 Task: Look for space in Montreal from 4th June, 2023 to 9th June, 2023 for 2 adults in price range Rs.16000 to Rs.20000. Place can be private room with 1  bedroom having 1 bed and 1 bathroom. Property type can be hotel. Amenities needed are: . Required host language is English.
Action: Mouse moved to (356, 400)
Screenshot: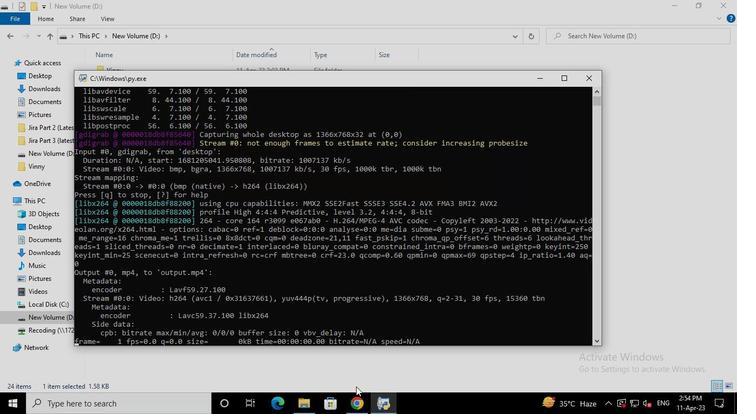
Action: Mouse pressed left at (356, 400)
Screenshot: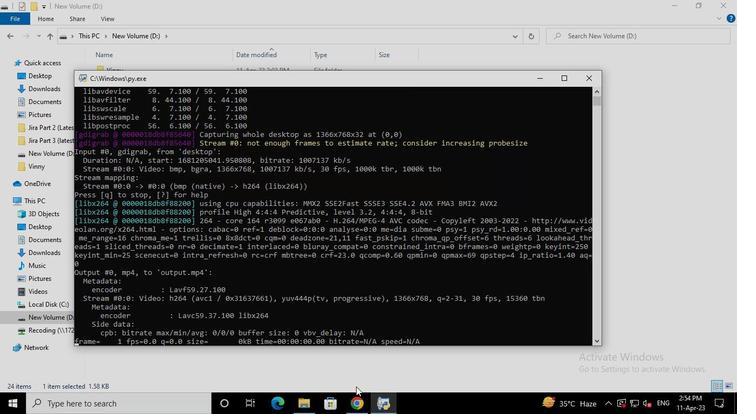 
Action: Mouse moved to (298, 95)
Screenshot: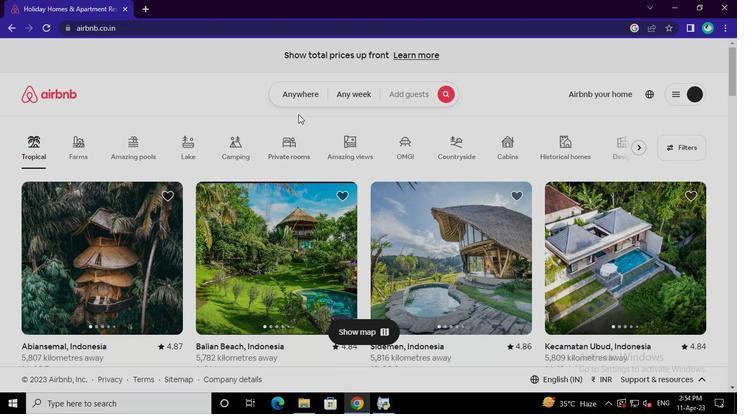
Action: Mouse pressed left at (298, 95)
Screenshot: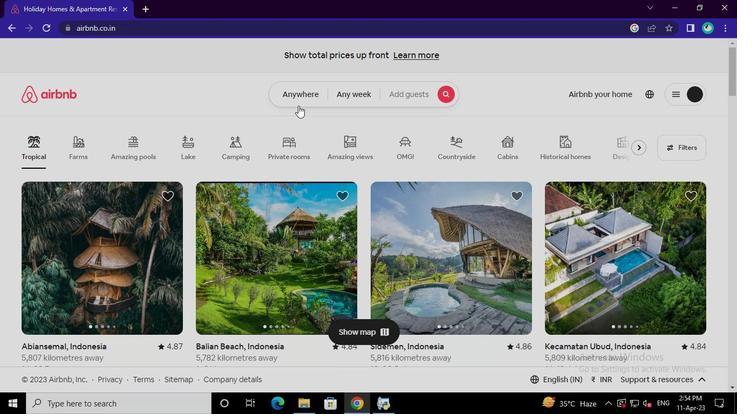 
Action: Mouse moved to (233, 134)
Screenshot: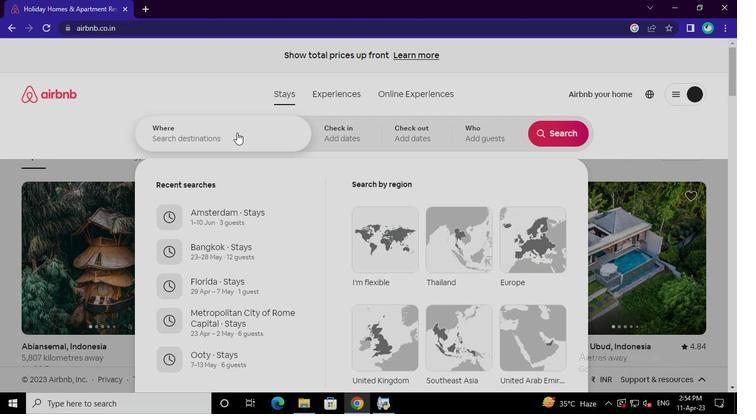 
Action: Mouse pressed left at (233, 134)
Screenshot: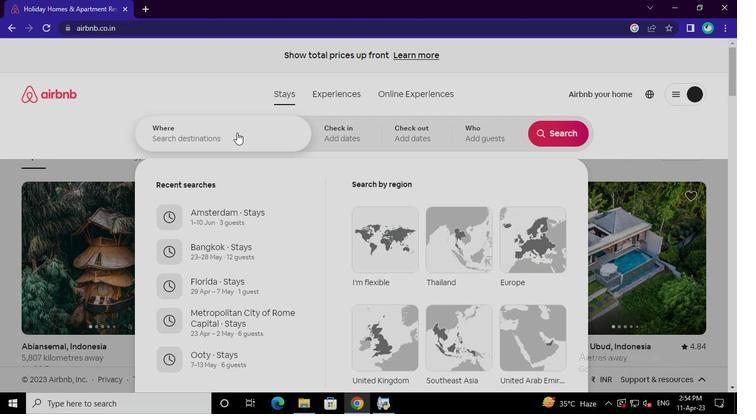 
Action: Keyboard Key.shift
Screenshot: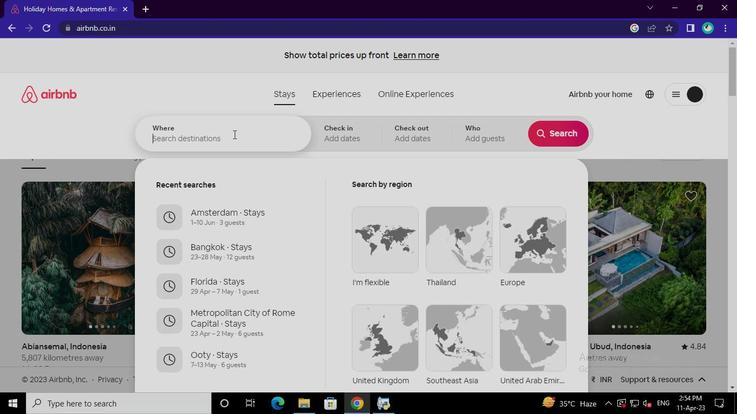 
Action: Keyboard M
Screenshot: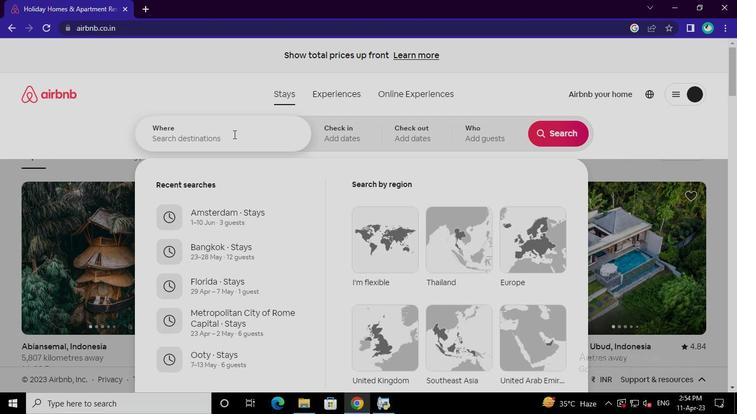 
Action: Keyboard o
Screenshot: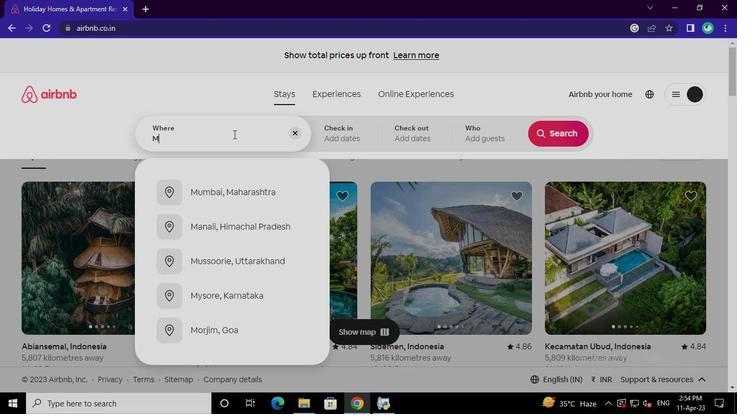 
Action: Keyboard n
Screenshot: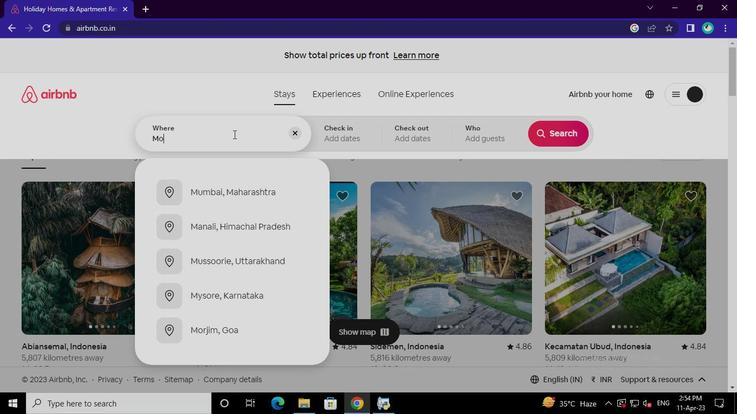 
Action: Keyboard t
Screenshot: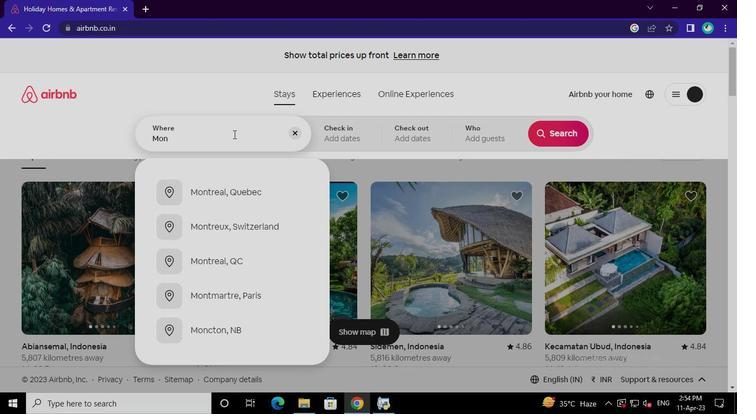 
Action: Mouse moved to (221, 220)
Screenshot: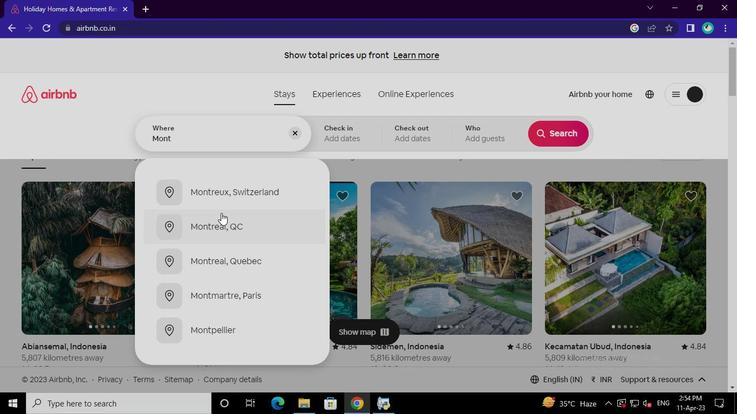 
Action: Mouse pressed left at (221, 220)
Screenshot: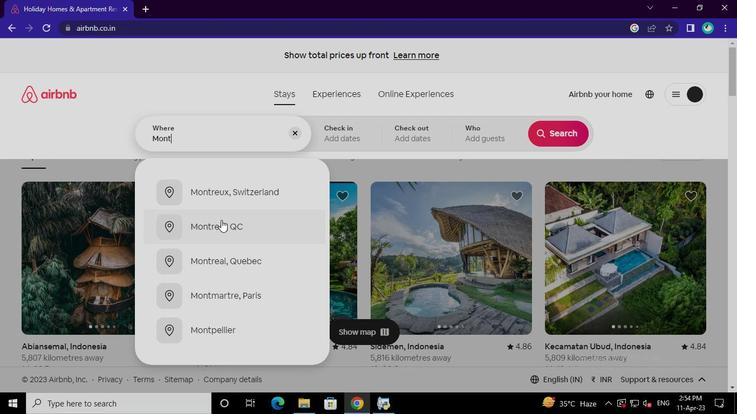 
Action: Mouse moved to (549, 220)
Screenshot: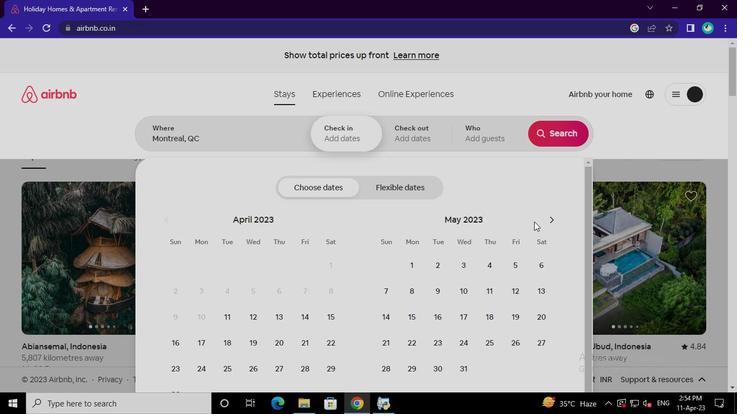 
Action: Mouse pressed left at (549, 220)
Screenshot: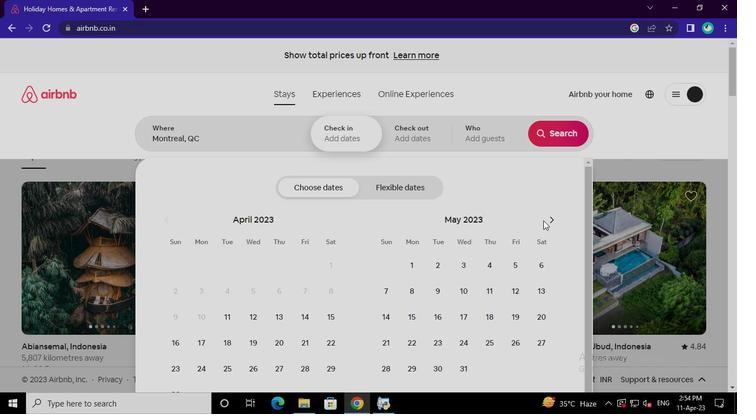 
Action: Mouse moved to (387, 293)
Screenshot: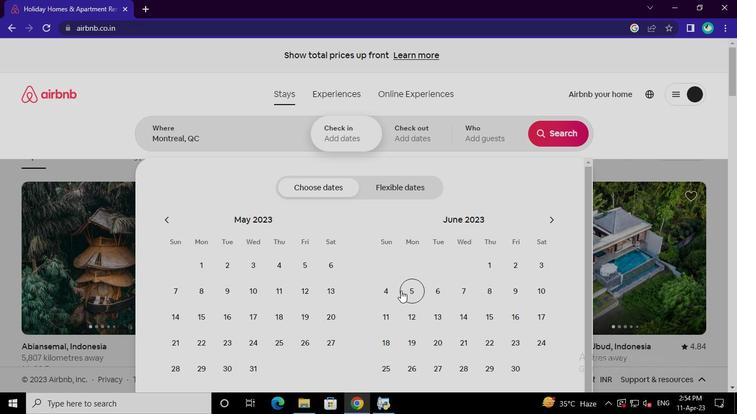 
Action: Mouse pressed left at (387, 293)
Screenshot: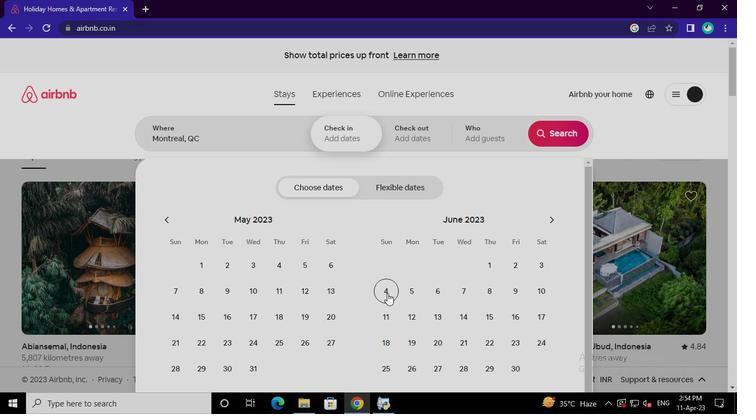 
Action: Mouse moved to (511, 294)
Screenshot: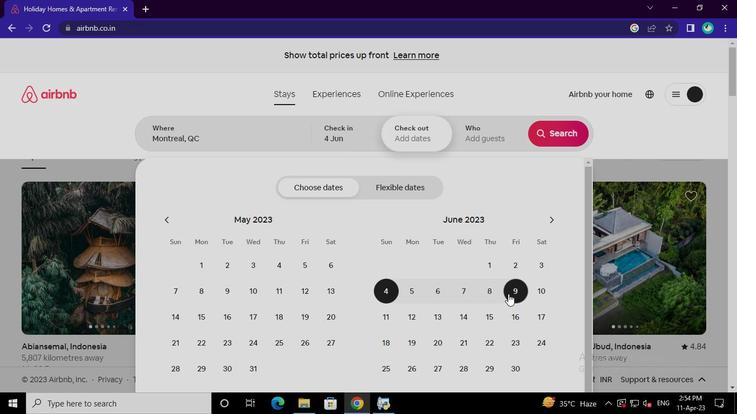 
Action: Mouse pressed left at (511, 294)
Screenshot: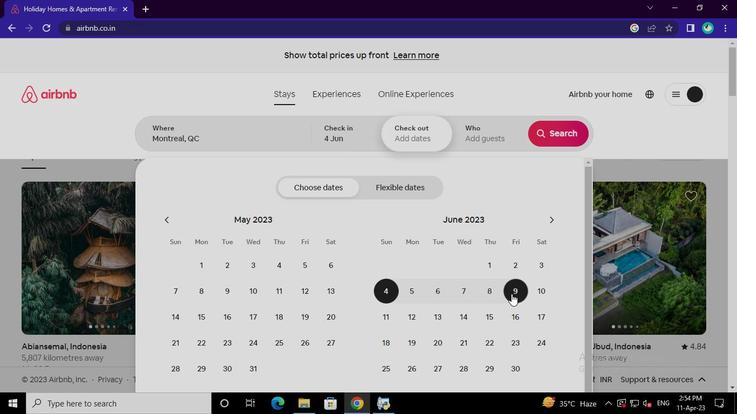 
Action: Mouse moved to (485, 139)
Screenshot: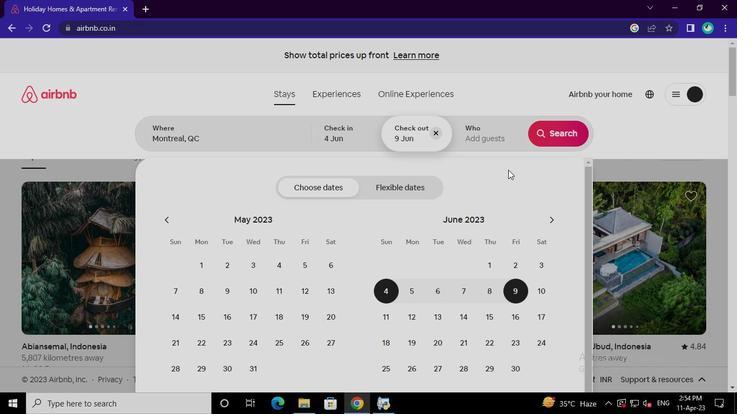 
Action: Mouse pressed left at (485, 139)
Screenshot: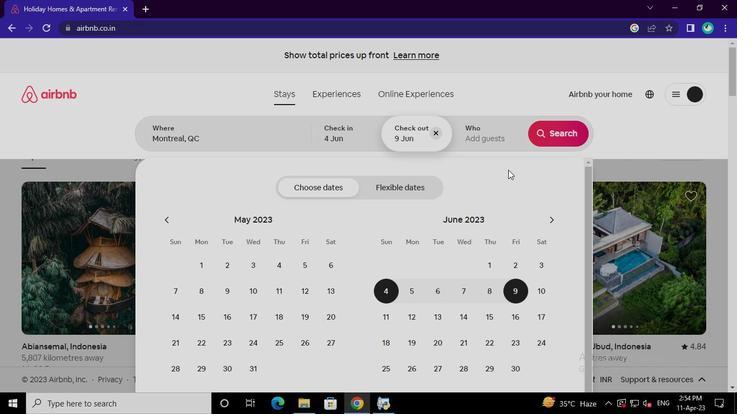 
Action: Mouse moved to (558, 190)
Screenshot: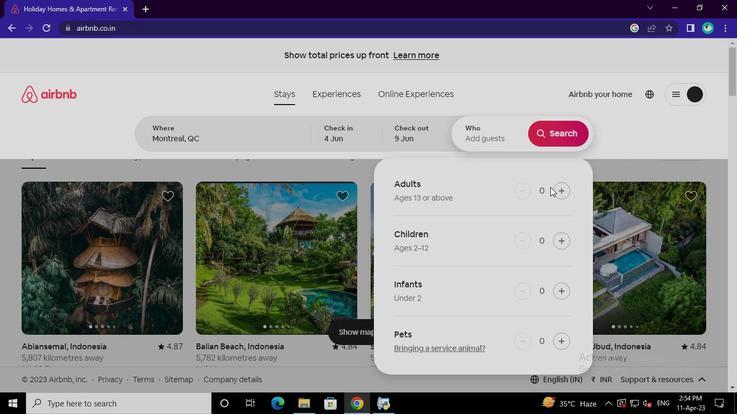 
Action: Mouse pressed left at (558, 190)
Screenshot: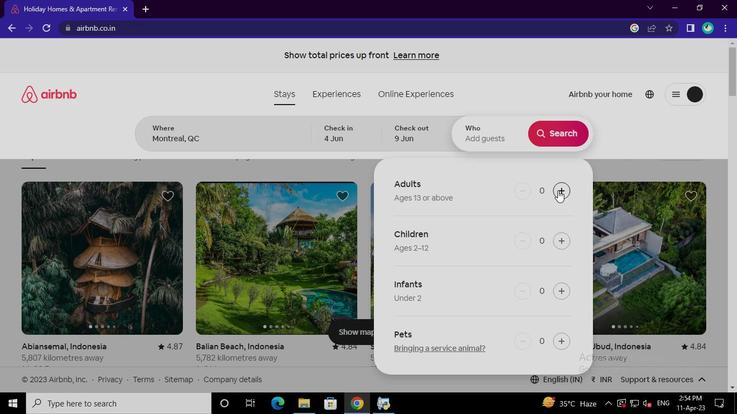 
Action: Mouse pressed left at (558, 190)
Screenshot: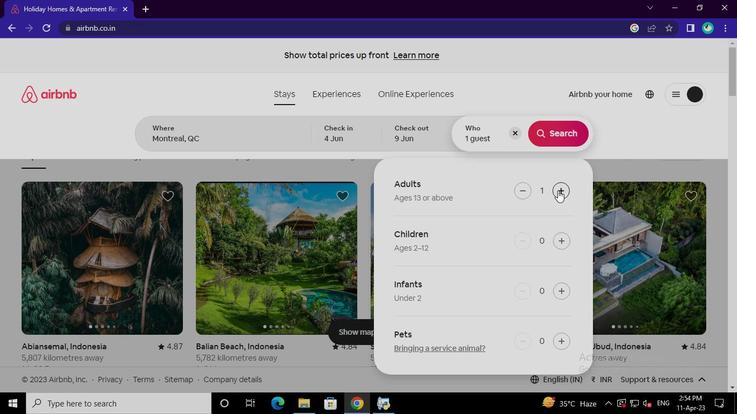 
Action: Mouse moved to (565, 138)
Screenshot: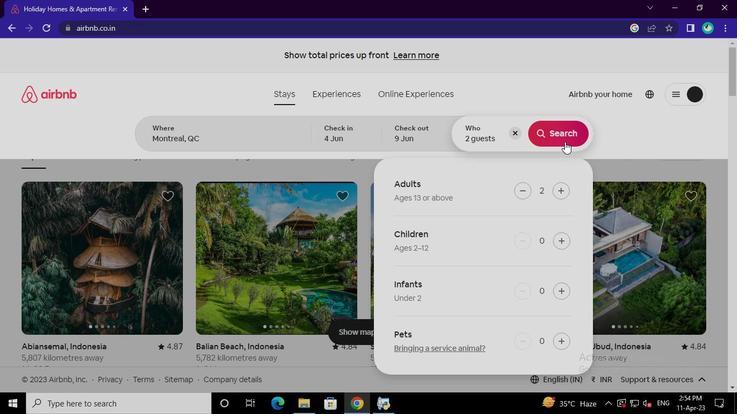 
Action: Mouse pressed left at (565, 138)
Screenshot: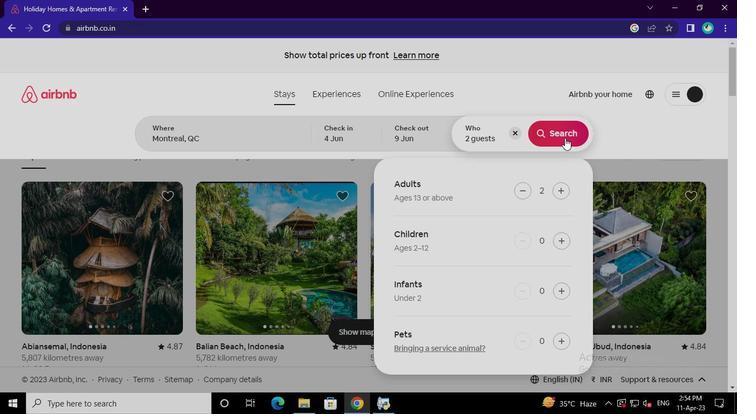 
Action: Mouse moved to (691, 103)
Screenshot: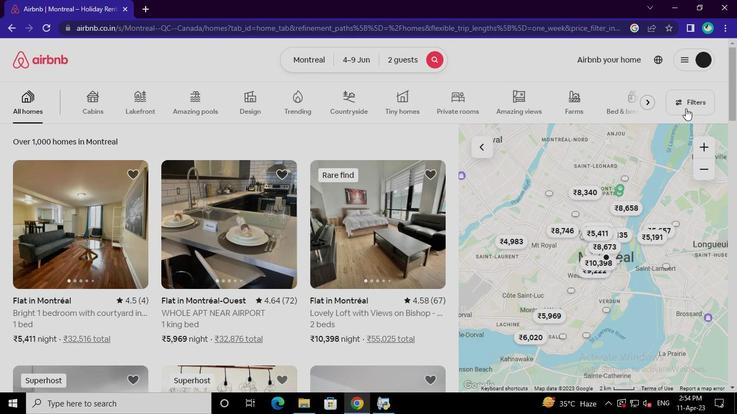 
Action: Mouse pressed left at (691, 103)
Screenshot: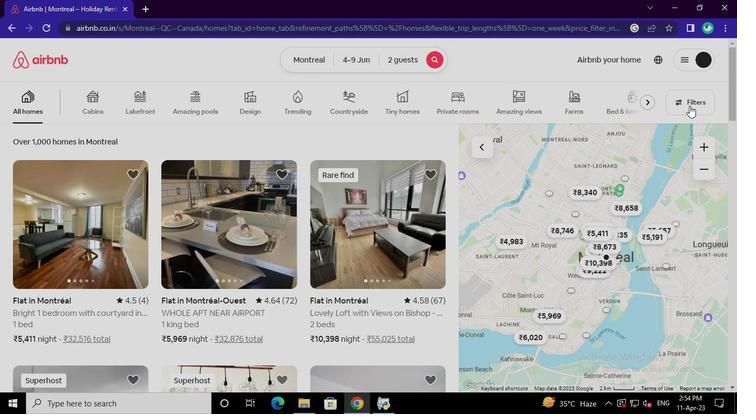 
Action: Mouse moved to (308, 241)
Screenshot: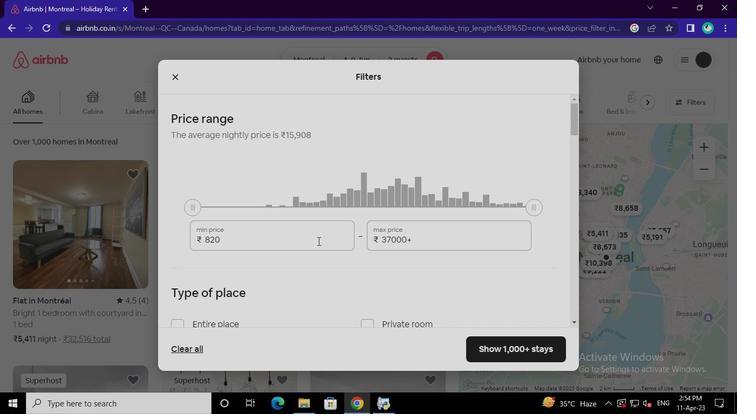 
Action: Mouse pressed left at (308, 241)
Screenshot: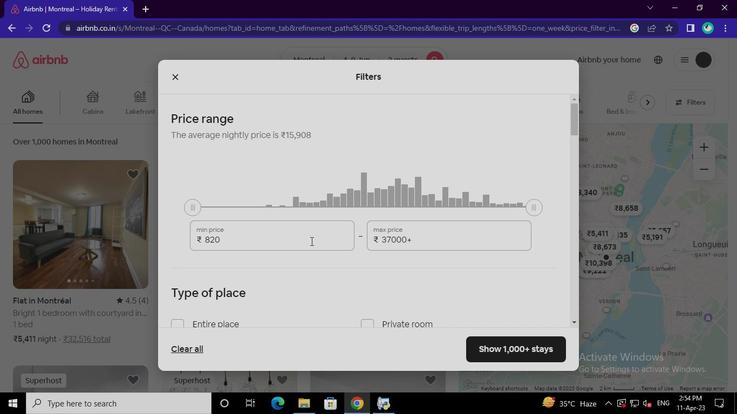 
Action: Keyboard Key.backspace
Screenshot: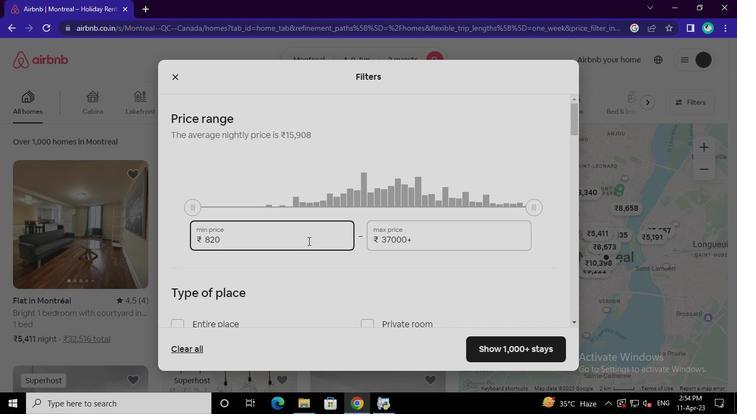 
Action: Keyboard Key.backspace
Screenshot: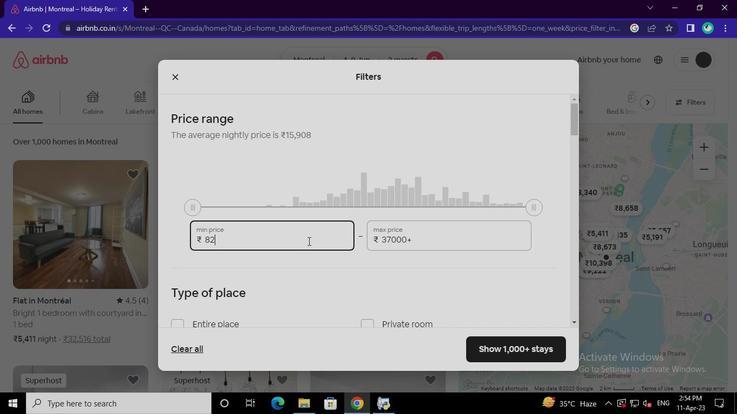 
Action: Keyboard Key.backspace
Screenshot: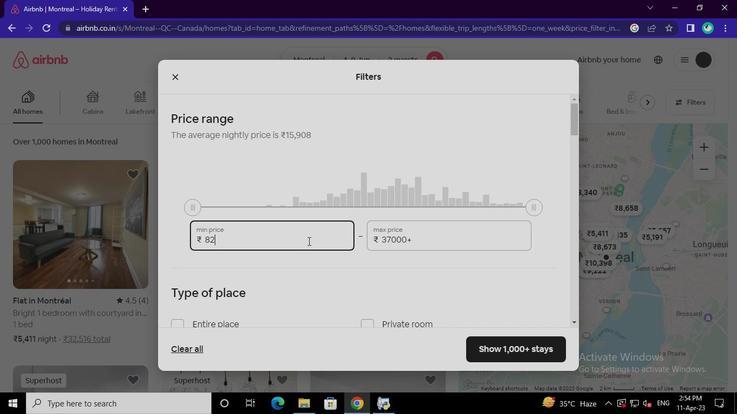 
Action: Keyboard Key.backspace
Screenshot: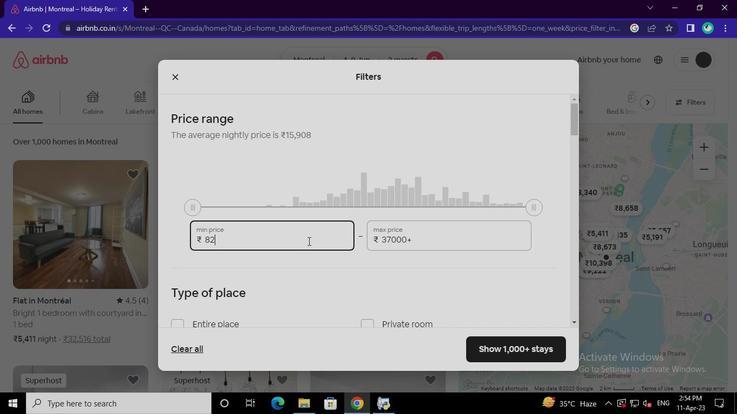 
Action: Keyboard Key.backspace
Screenshot: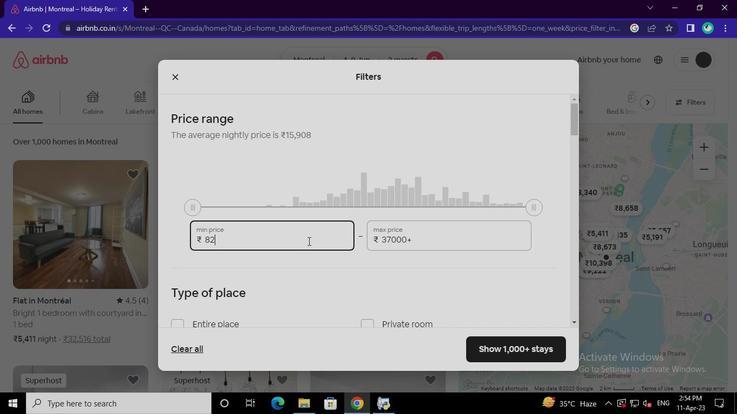
Action: Keyboard Key.backspace
Screenshot: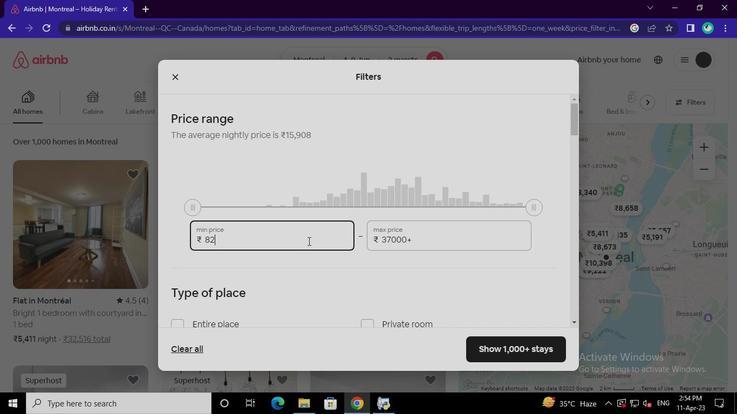
Action: Keyboard Key.backspace
Screenshot: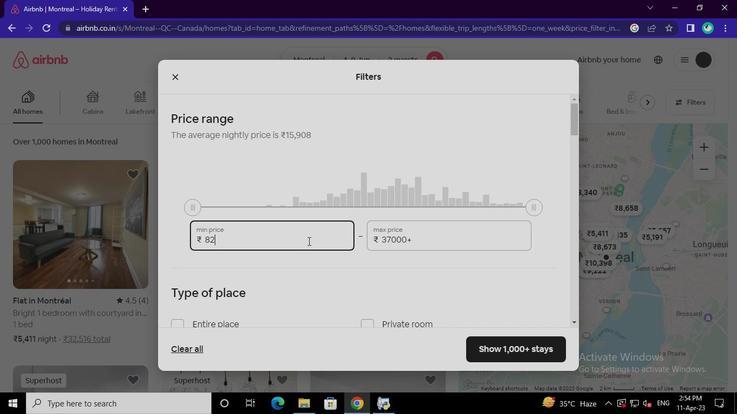 
Action: Keyboard Key.backspace
Screenshot: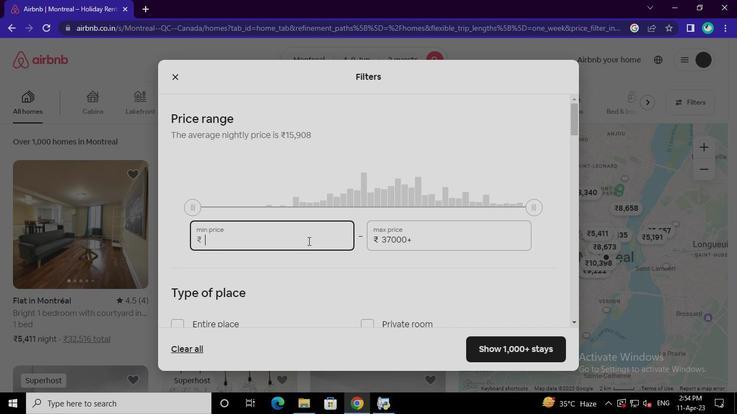 
Action: Keyboard Key.backspace
Screenshot: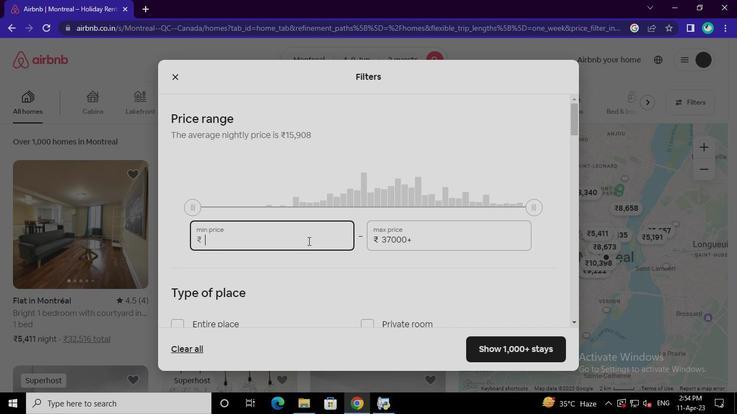
Action: Keyboard Key.backspace
Screenshot: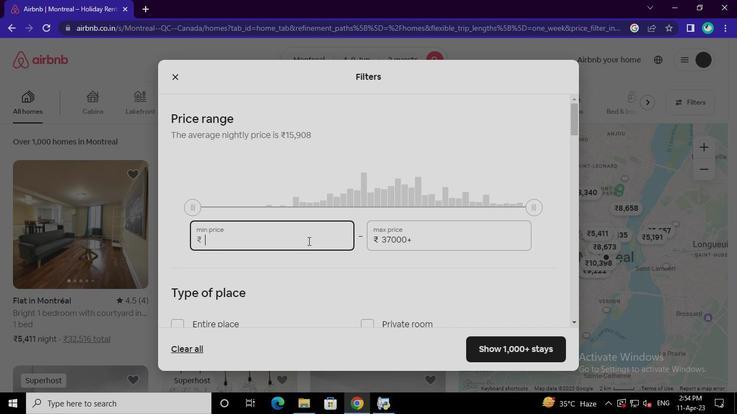 
Action: Keyboard <97>
Screenshot: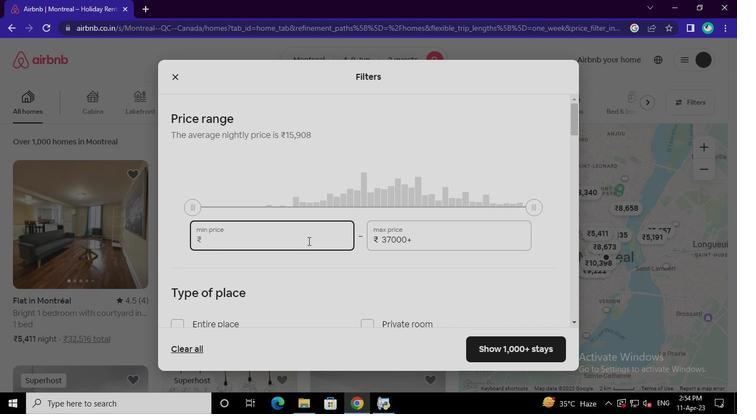 
Action: Keyboard <102>
Screenshot: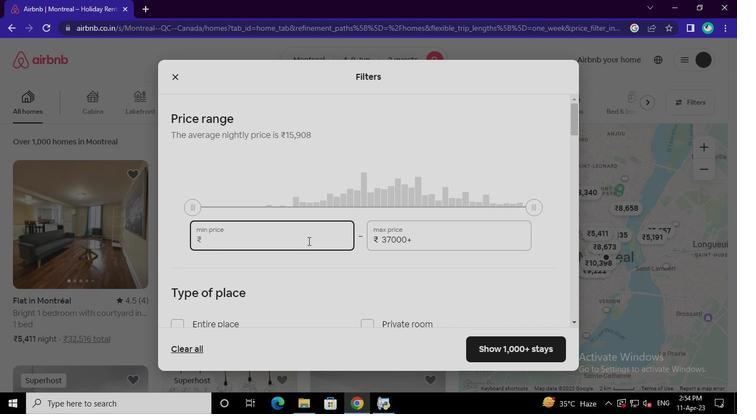 
Action: Keyboard <96>
Screenshot: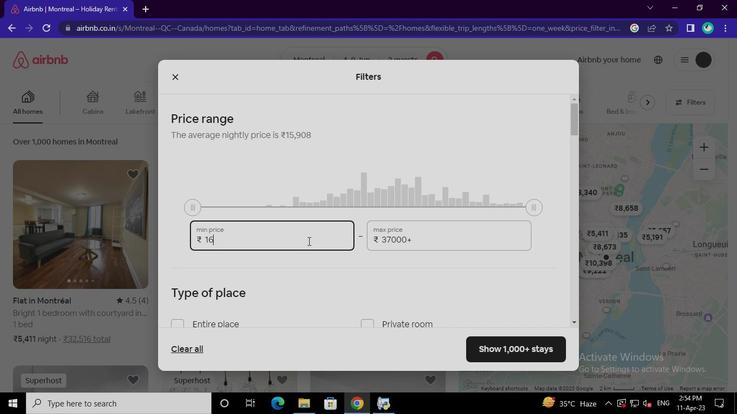 
Action: Keyboard <96>
Screenshot: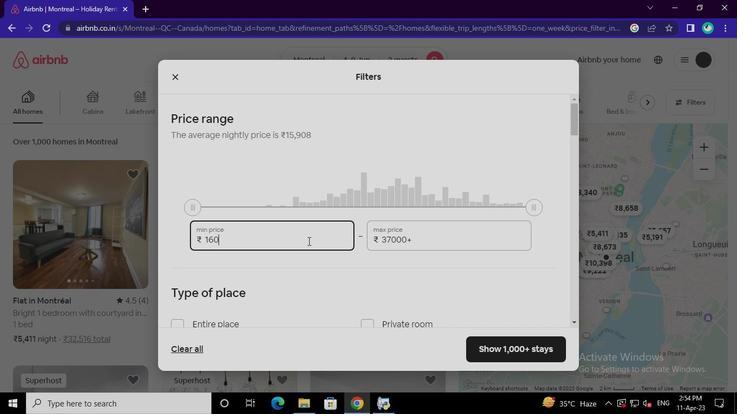 
Action: Keyboard <96>
Screenshot: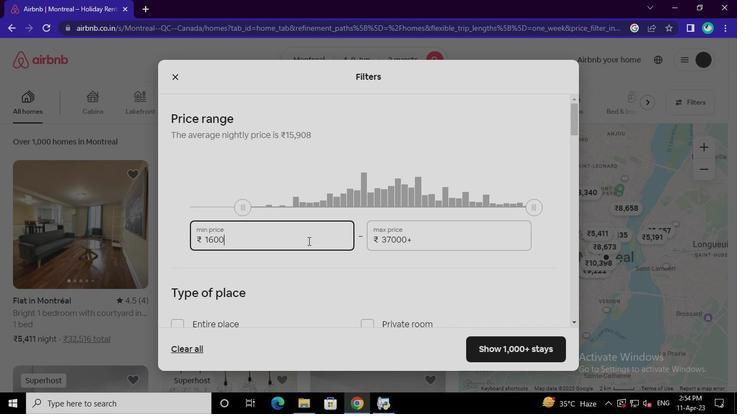 
Action: Mouse moved to (417, 239)
Screenshot: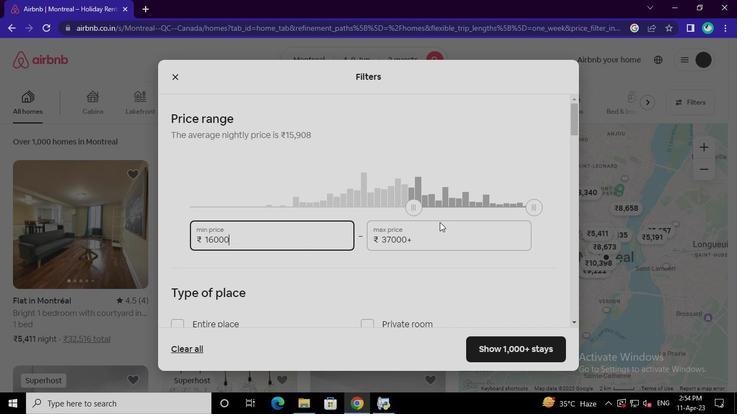
Action: Mouse pressed left at (417, 239)
Screenshot: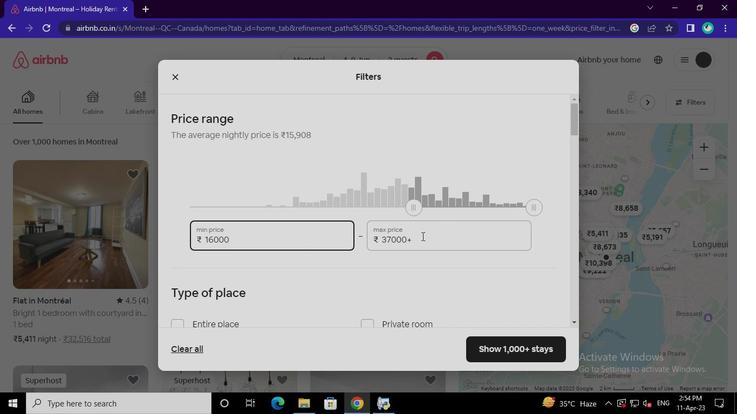 
Action: Keyboard Key.backspace
Screenshot: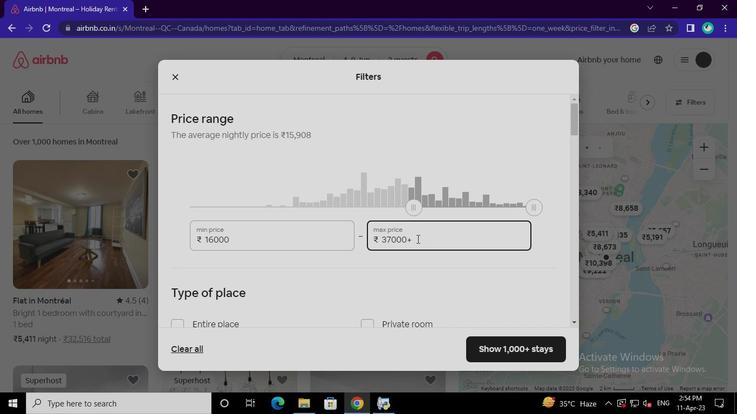 
Action: Keyboard Key.backspace
Screenshot: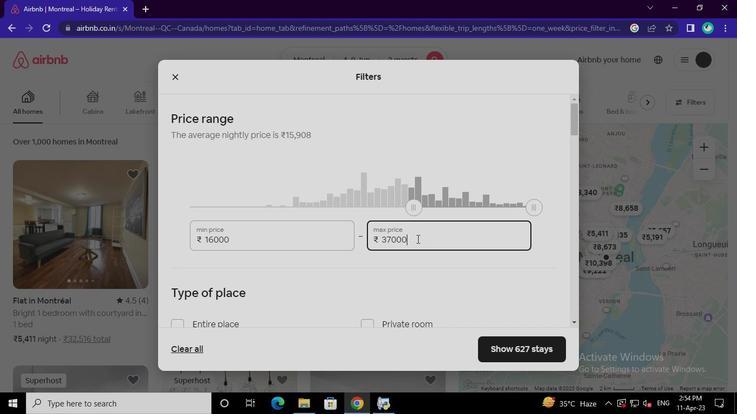 
Action: Keyboard Key.backspace
Screenshot: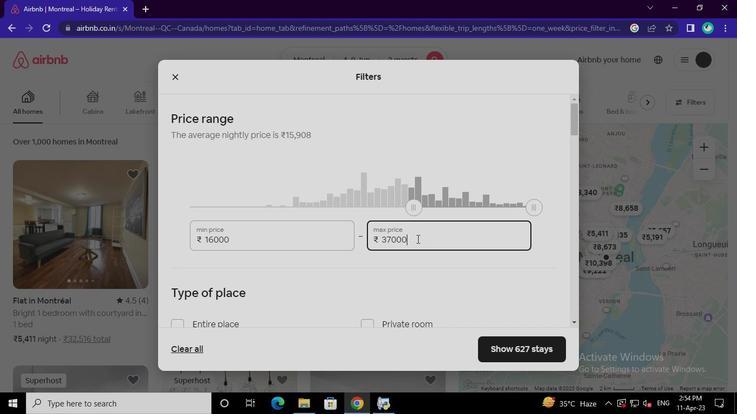
Action: Keyboard Key.backspace
Screenshot: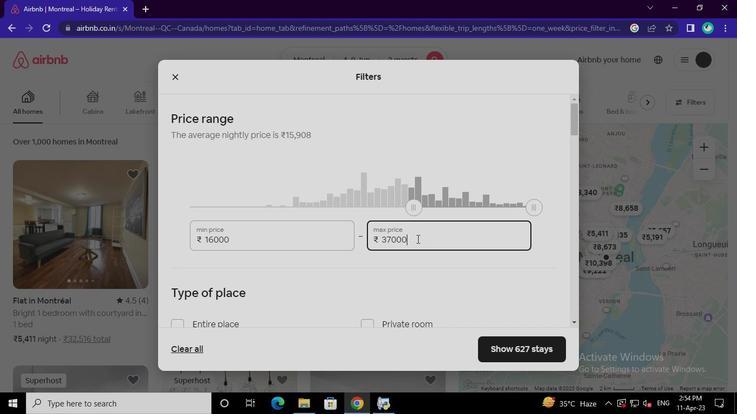 
Action: Keyboard Key.backspace
Screenshot: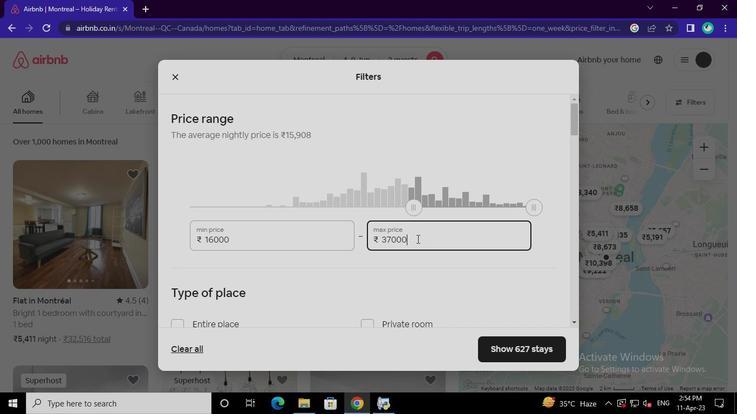 
Action: Keyboard Key.backspace
Screenshot: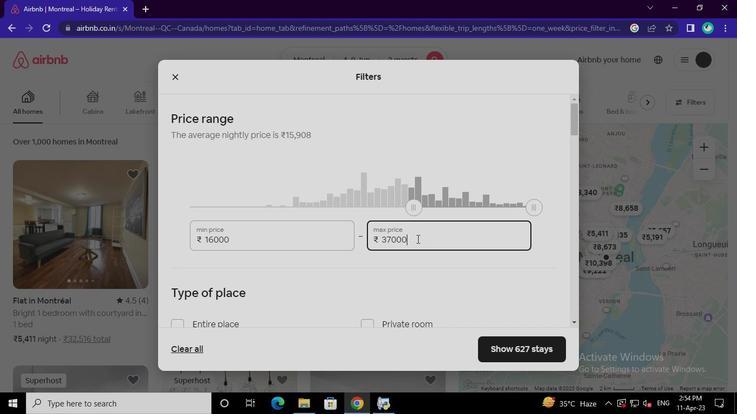 
Action: Keyboard Key.backspace
Screenshot: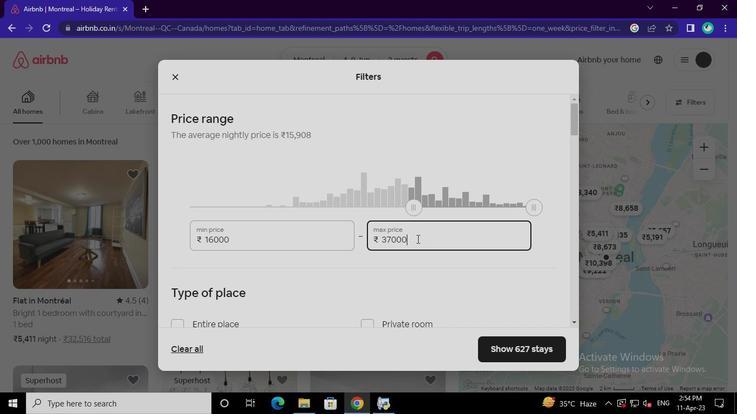 
Action: Keyboard Key.backspace
Screenshot: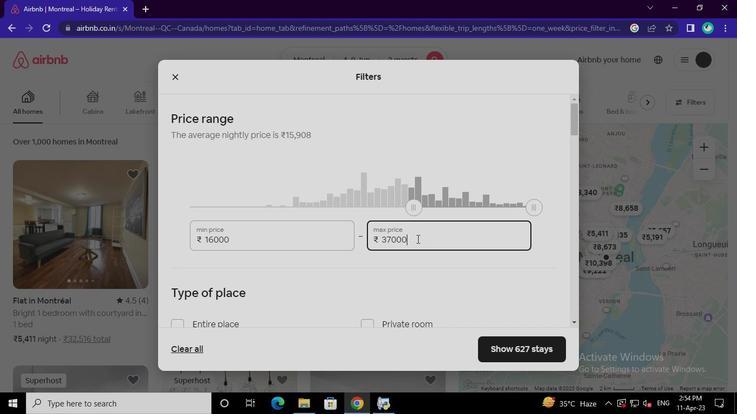 
Action: Keyboard Key.backspace
Screenshot: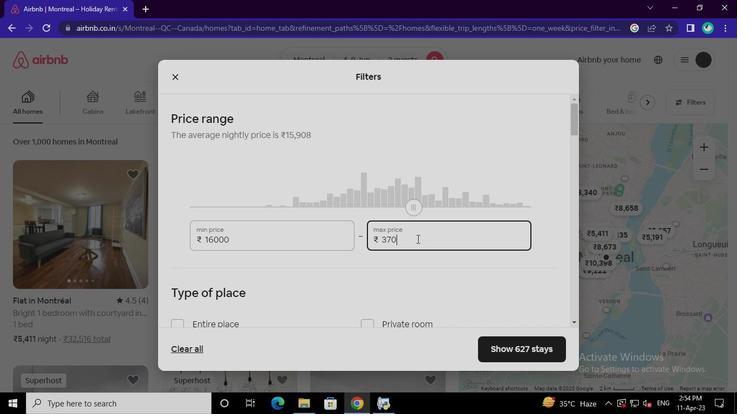 
Action: Keyboard Key.backspace
Screenshot: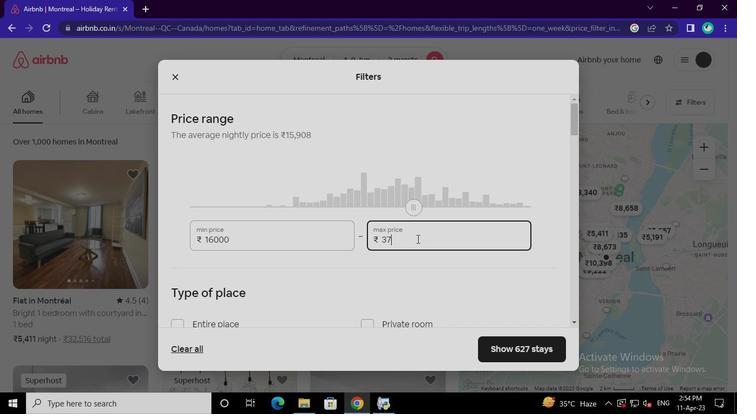
Action: Keyboard Key.backspace
Screenshot: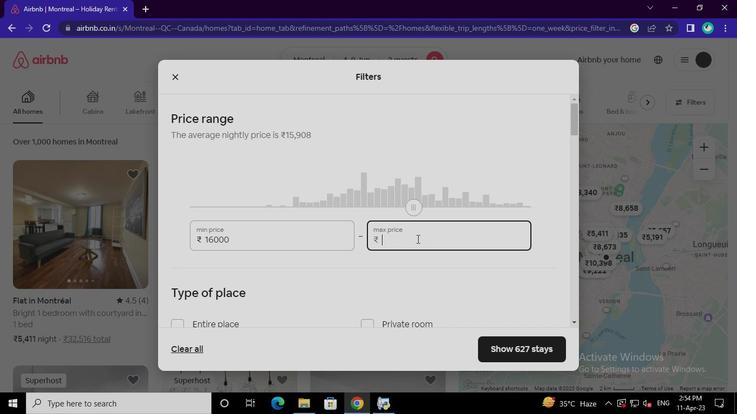 
Action: Keyboard Key.backspace
Screenshot: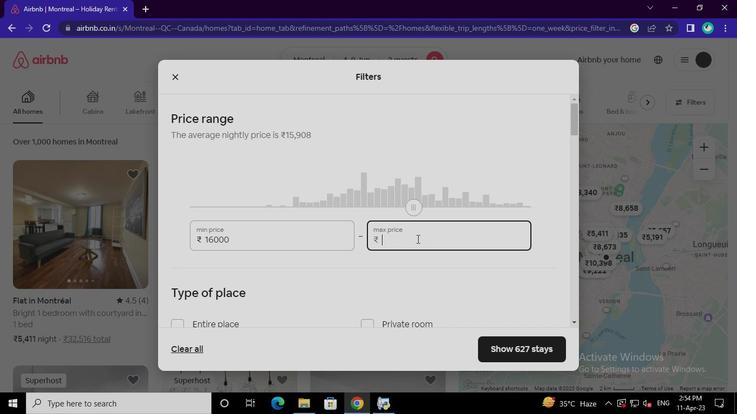
Action: Keyboard Key.backspace
Screenshot: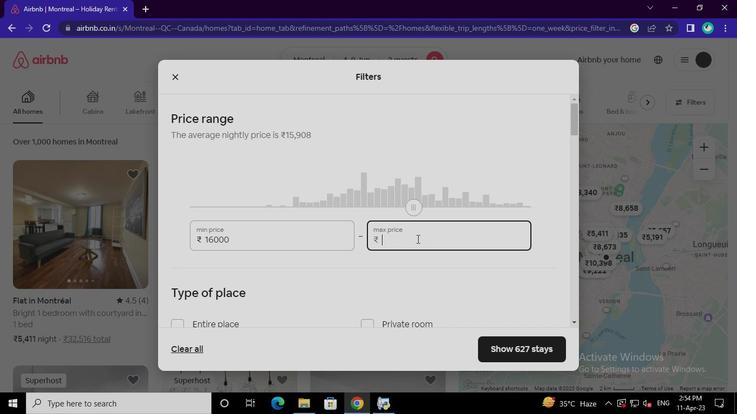 
Action: Keyboard Key.backspace
Screenshot: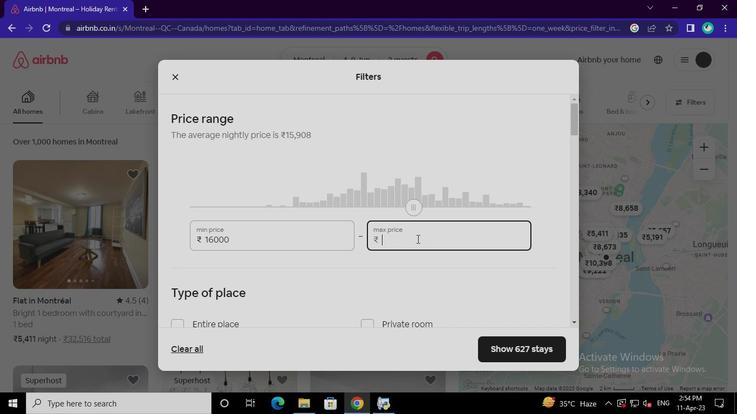 
Action: Keyboard Key.backspace
Screenshot: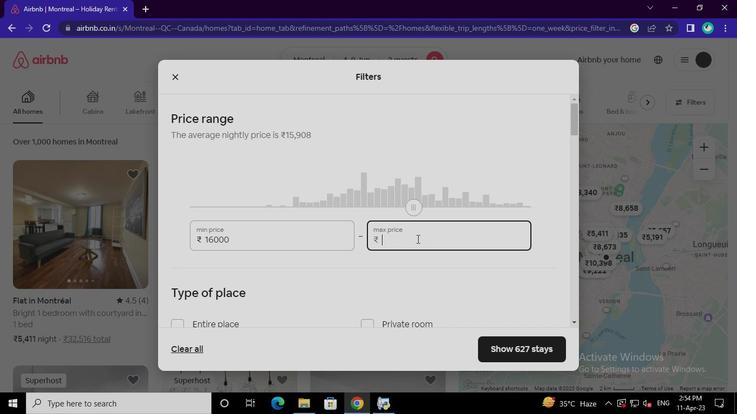 
Action: Keyboard Key.backspace
Screenshot: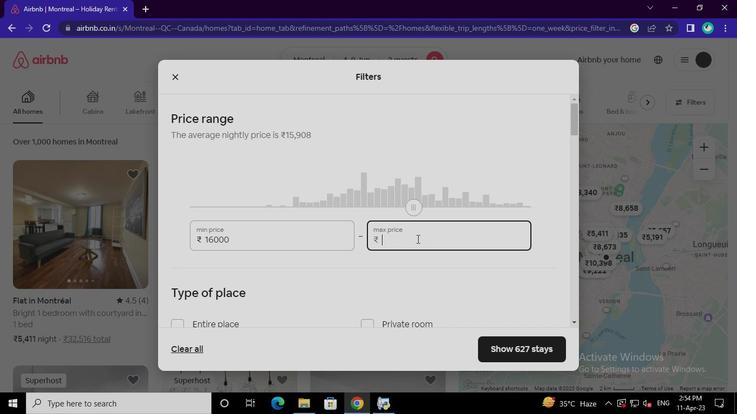 
Action: Keyboard Key.backspace
Screenshot: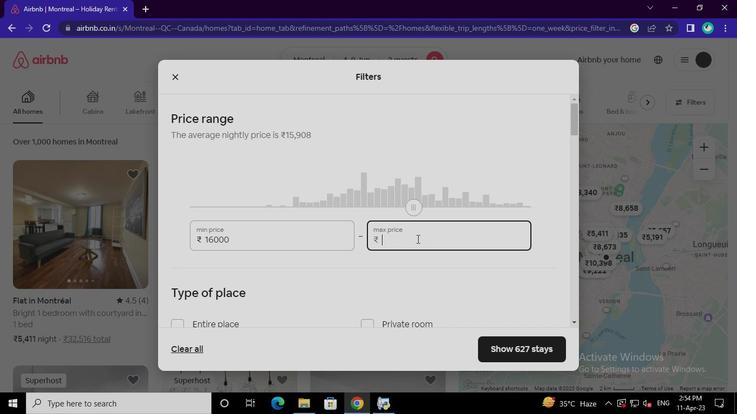 
Action: Keyboard Key.backspace
Screenshot: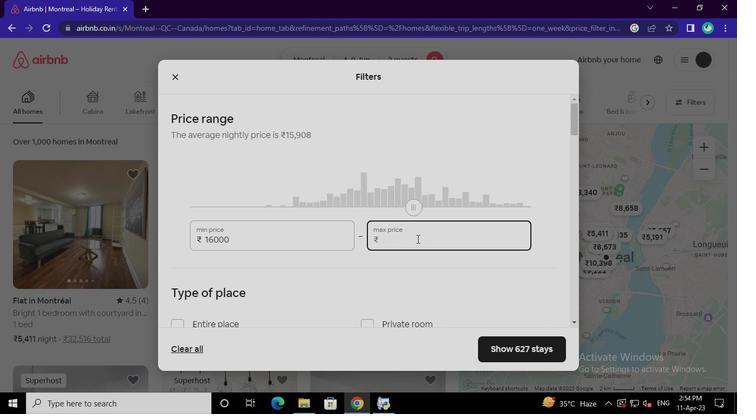 
Action: Keyboard Key.backspace
Screenshot: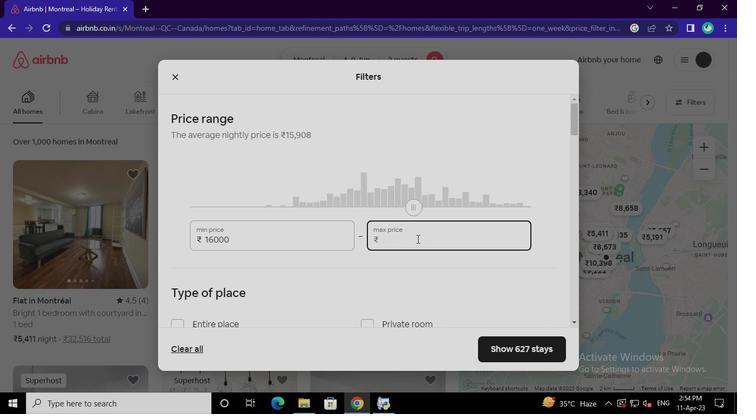 
Action: Keyboard Key.backspace
Screenshot: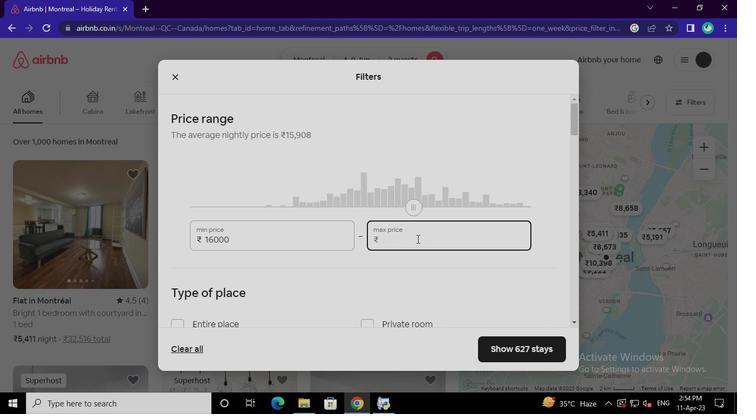 
Action: Keyboard Key.backspace
Screenshot: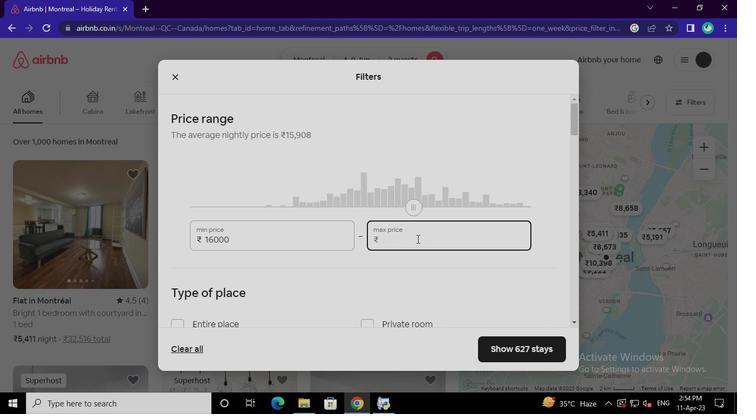 
Action: Keyboard Key.backspace
Screenshot: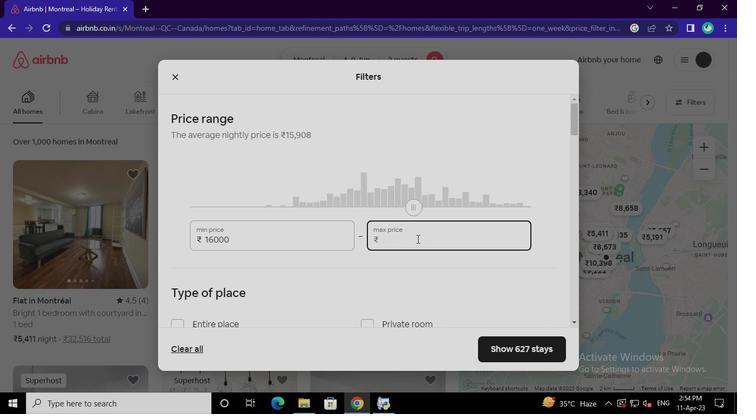 
Action: Keyboard Key.backspace
Screenshot: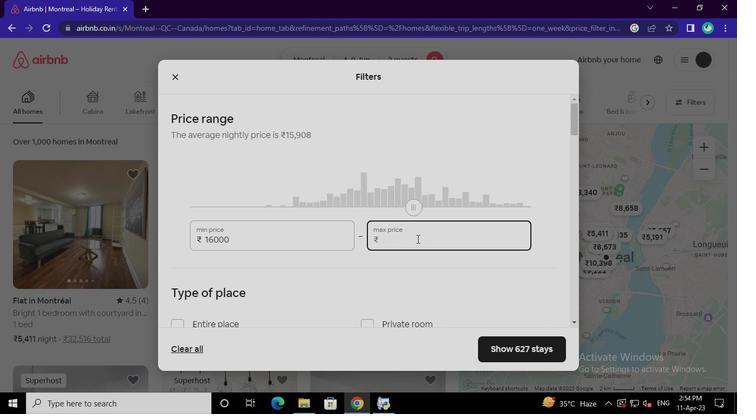 
Action: Keyboard Key.backspace
Screenshot: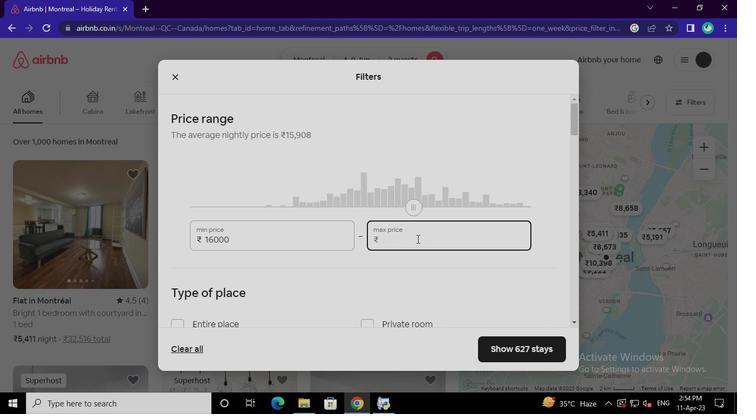 
Action: Keyboard <98>
Screenshot: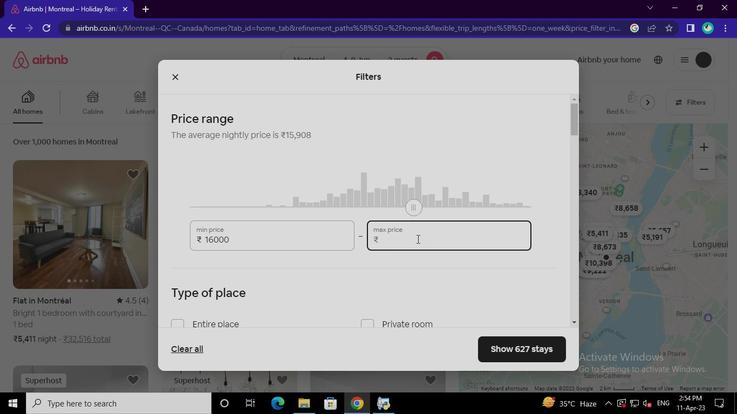 
Action: Keyboard <96>
Screenshot: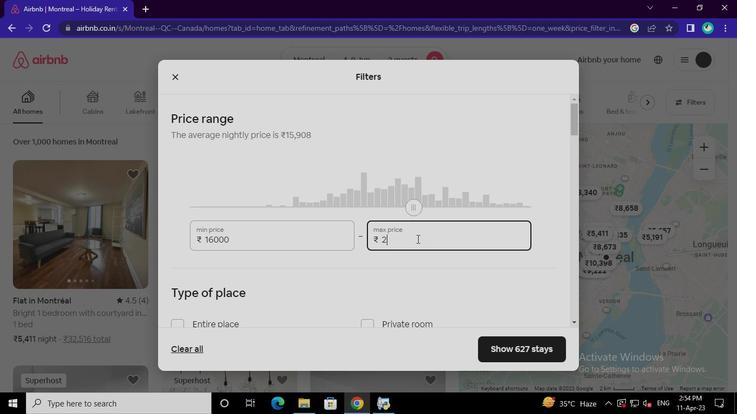 
Action: Keyboard <96>
Screenshot: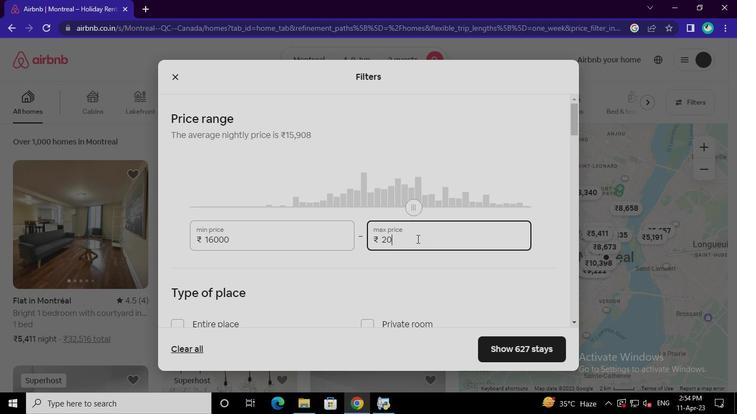 
Action: Keyboard <96>
Screenshot: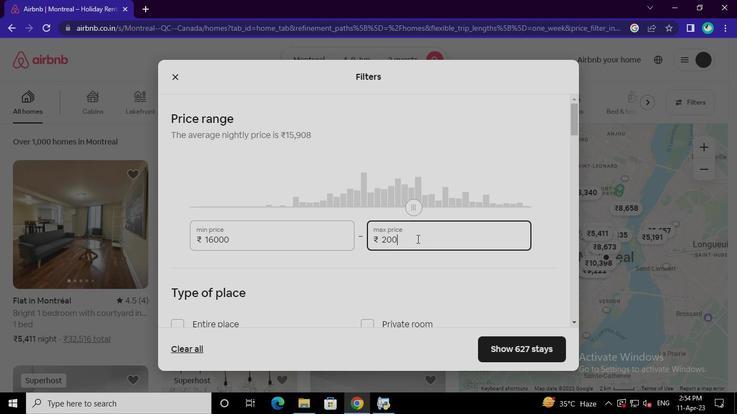 
Action: Keyboard <96>
Screenshot: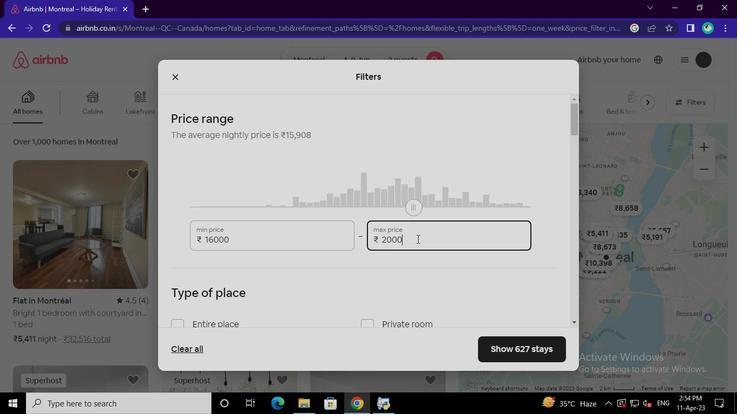 
Action: Mouse moved to (383, 225)
Screenshot: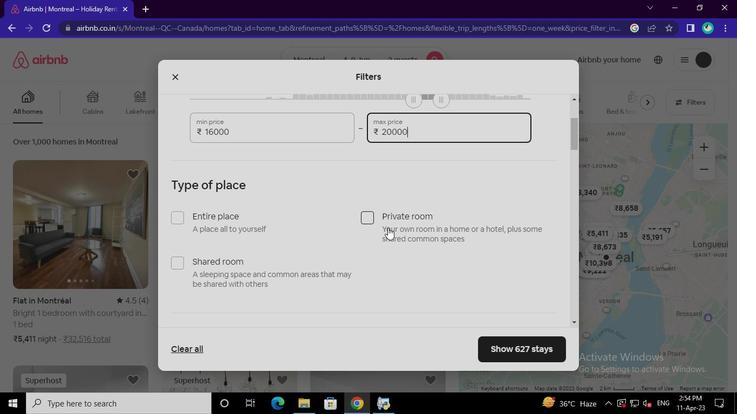 
Action: Mouse pressed left at (383, 225)
Screenshot: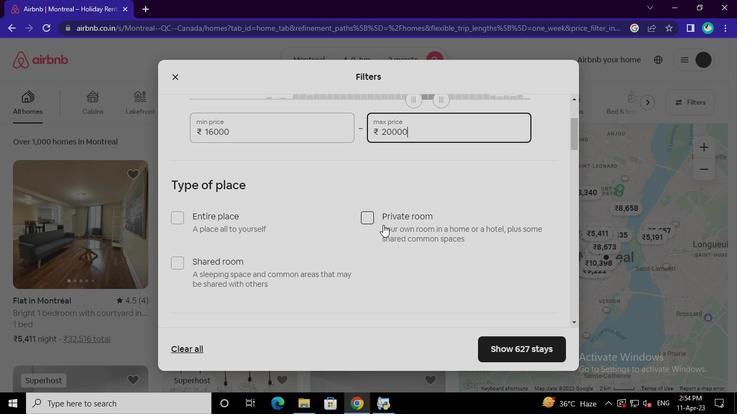
Action: Mouse moved to (241, 228)
Screenshot: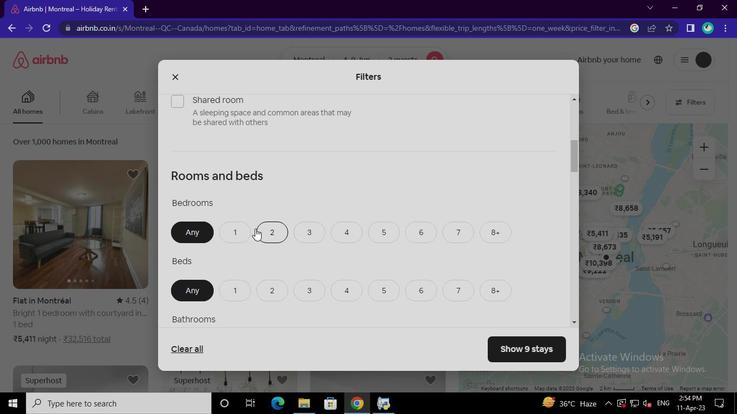 
Action: Mouse pressed left at (241, 228)
Screenshot: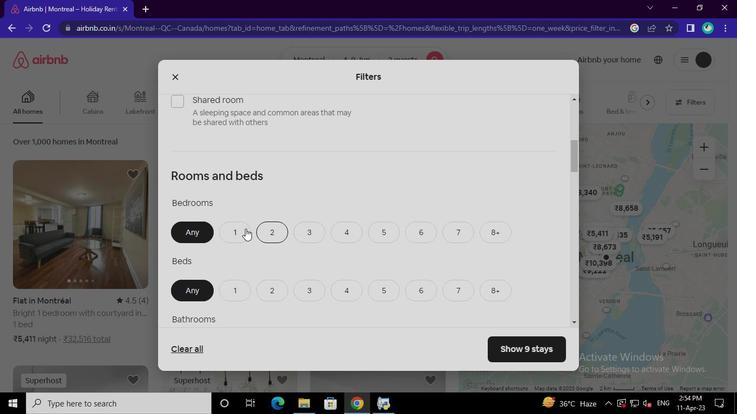 
Action: Mouse moved to (240, 228)
Screenshot: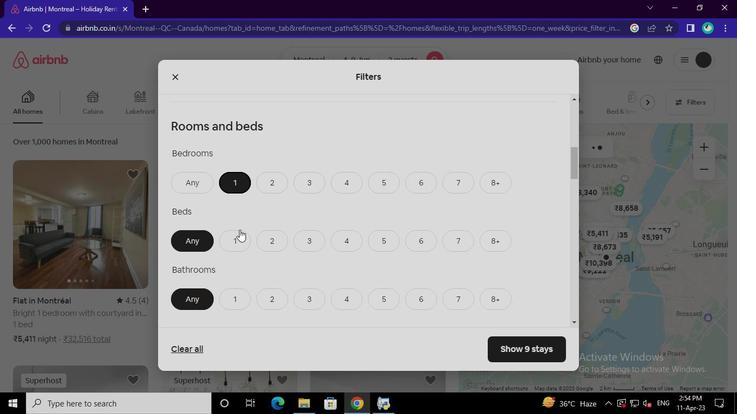 
Action: Mouse pressed left at (240, 228)
Screenshot: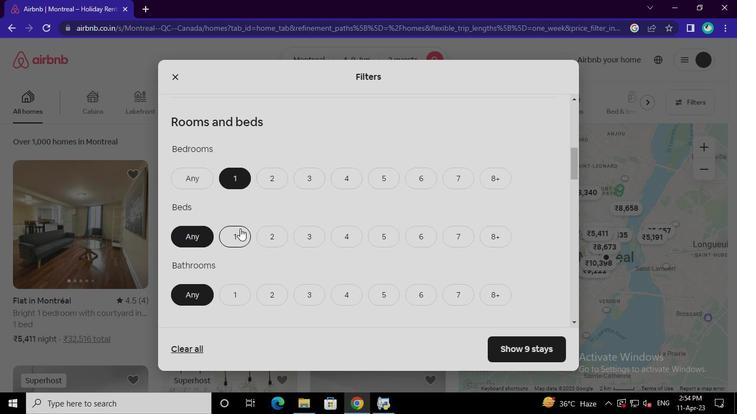 
Action: Mouse moved to (239, 189)
Screenshot: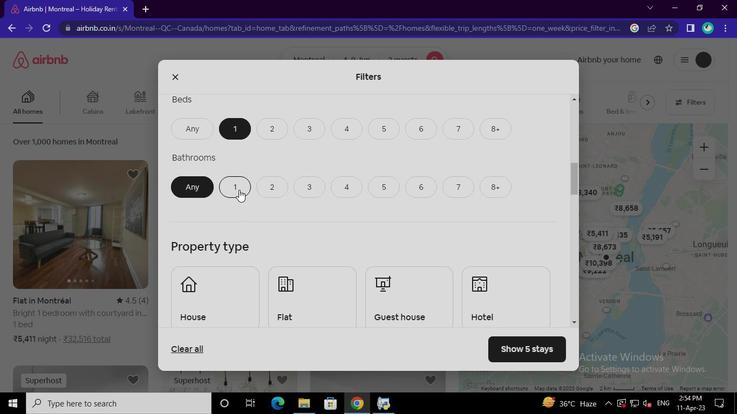 
Action: Mouse pressed left at (239, 189)
Screenshot: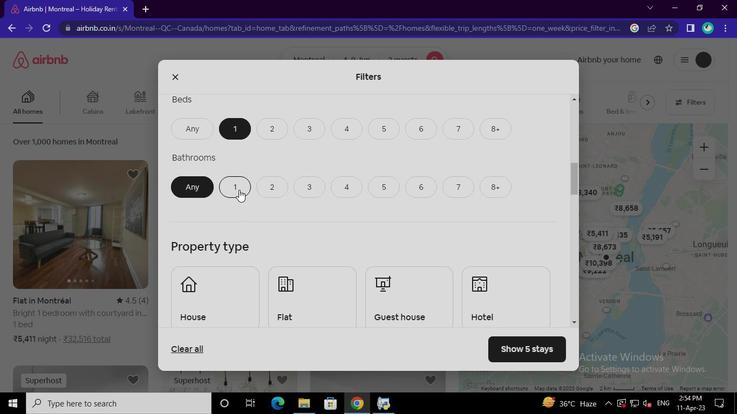 
Action: Mouse moved to (483, 237)
Screenshot: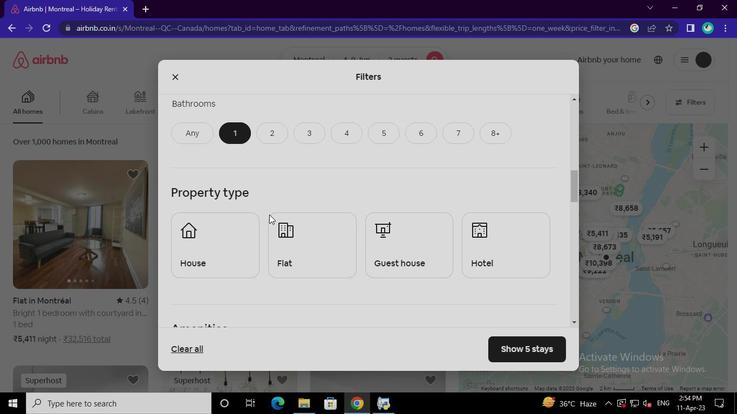 
Action: Mouse pressed left at (483, 237)
Screenshot: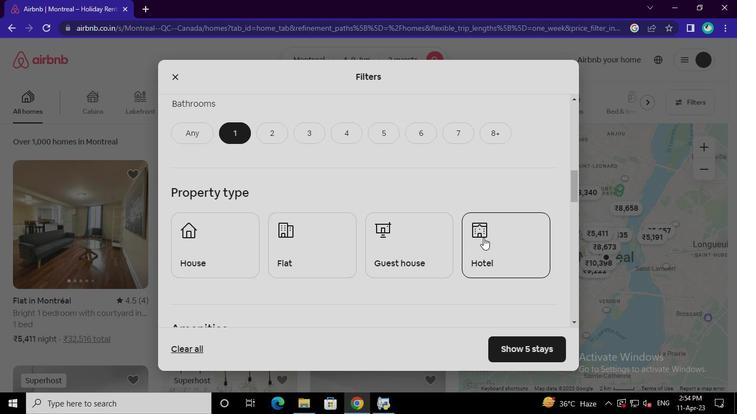 
Action: Mouse moved to (195, 253)
Screenshot: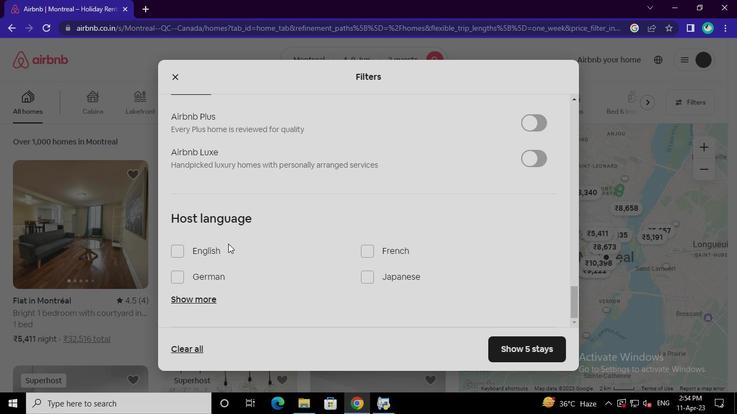 
Action: Mouse pressed left at (195, 253)
Screenshot: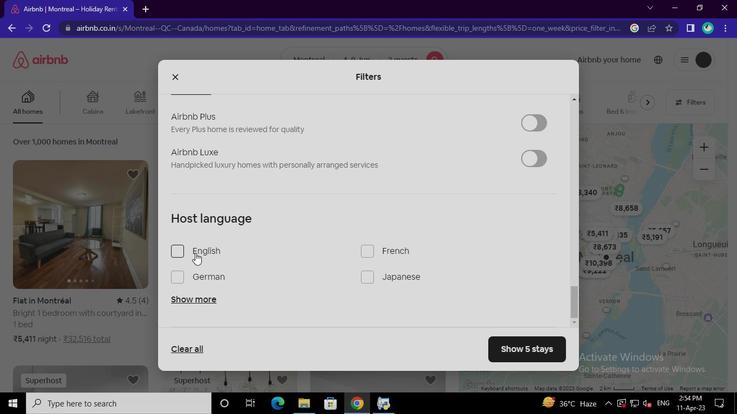 
Action: Mouse moved to (525, 345)
Screenshot: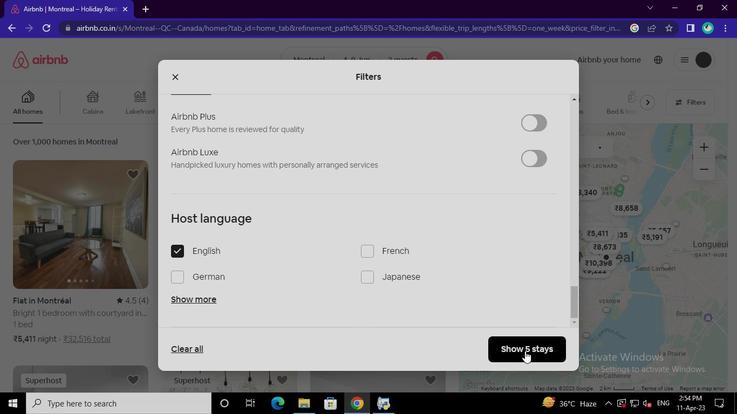 
Action: Mouse pressed left at (525, 345)
Screenshot: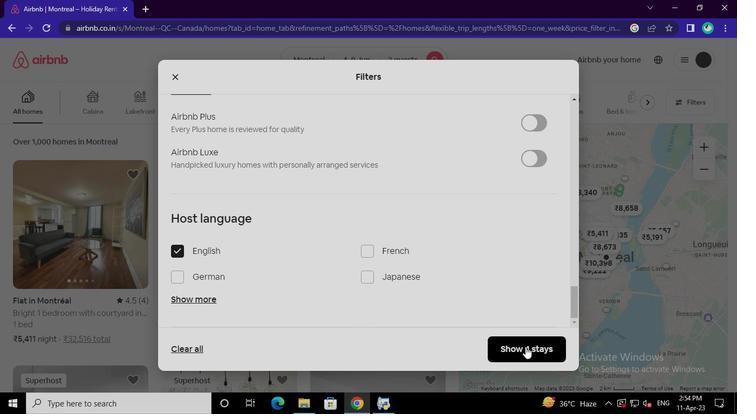 
Action: Mouse moved to (388, 408)
Screenshot: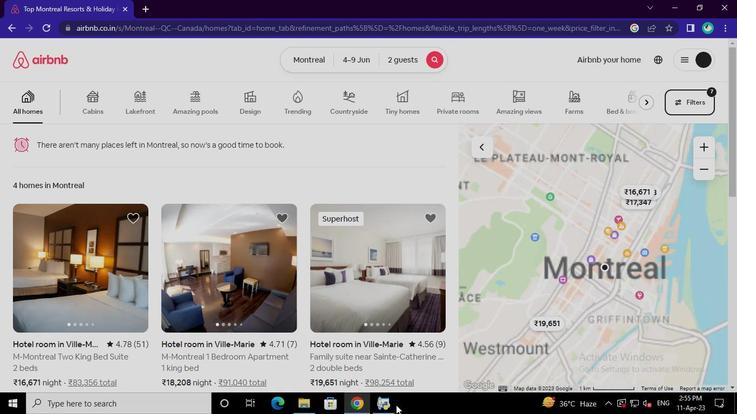 
Action: Mouse pressed left at (388, 408)
Screenshot: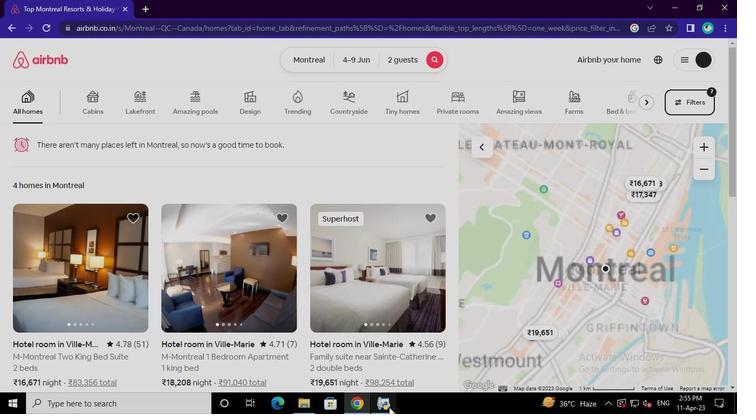 
Action: Mouse moved to (584, 81)
Screenshot: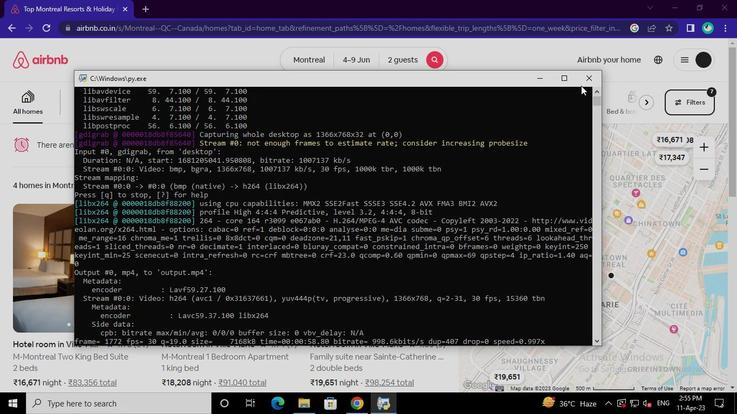 
Action: Mouse pressed left at (584, 81)
Screenshot: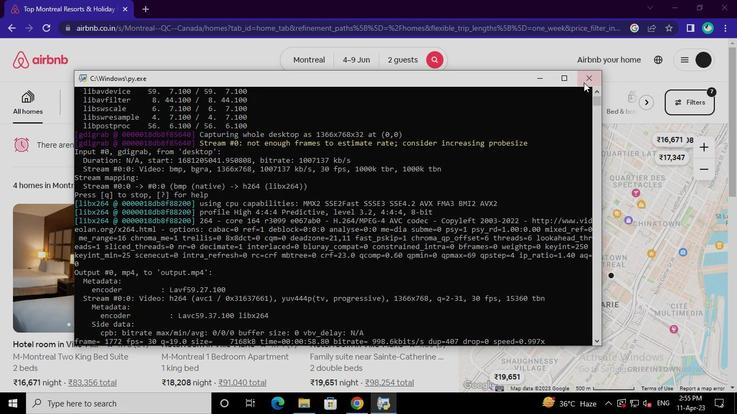 
